 Task: Look for products in the category "Deodrant & Shave" from Giovanni only.
Action: Mouse pressed left at (307, 134)
Screenshot: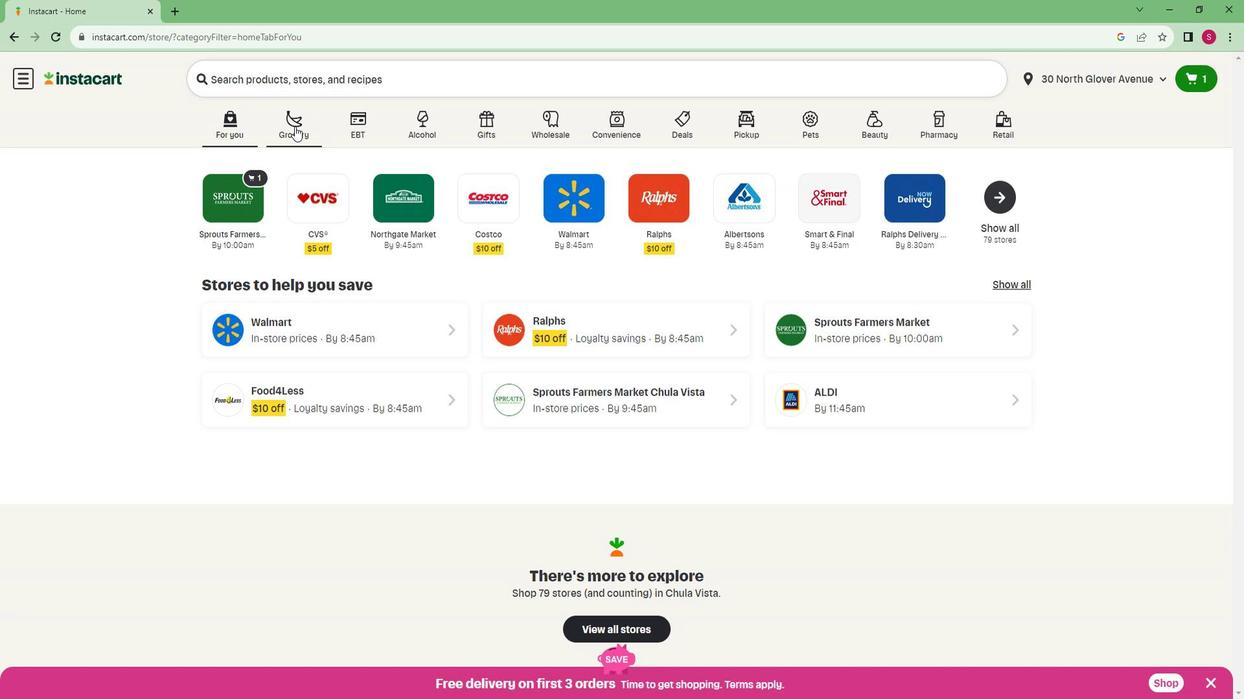 
Action: Mouse moved to (270, 377)
Screenshot: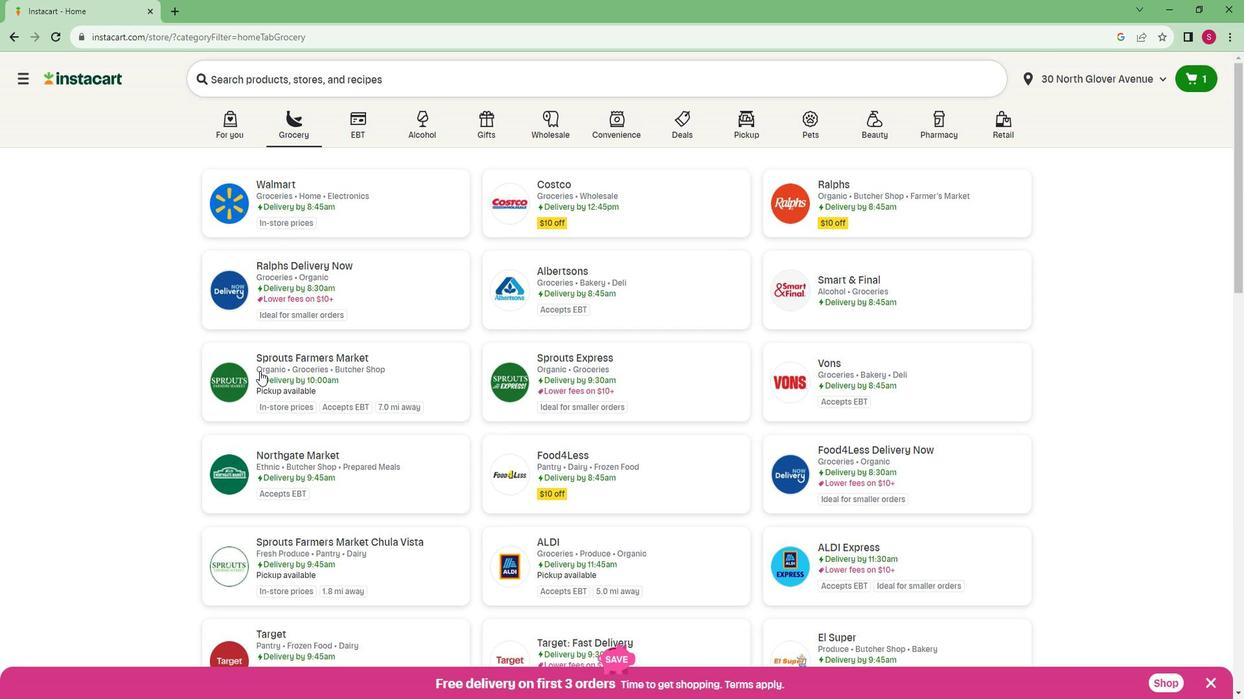 
Action: Mouse pressed left at (270, 377)
Screenshot: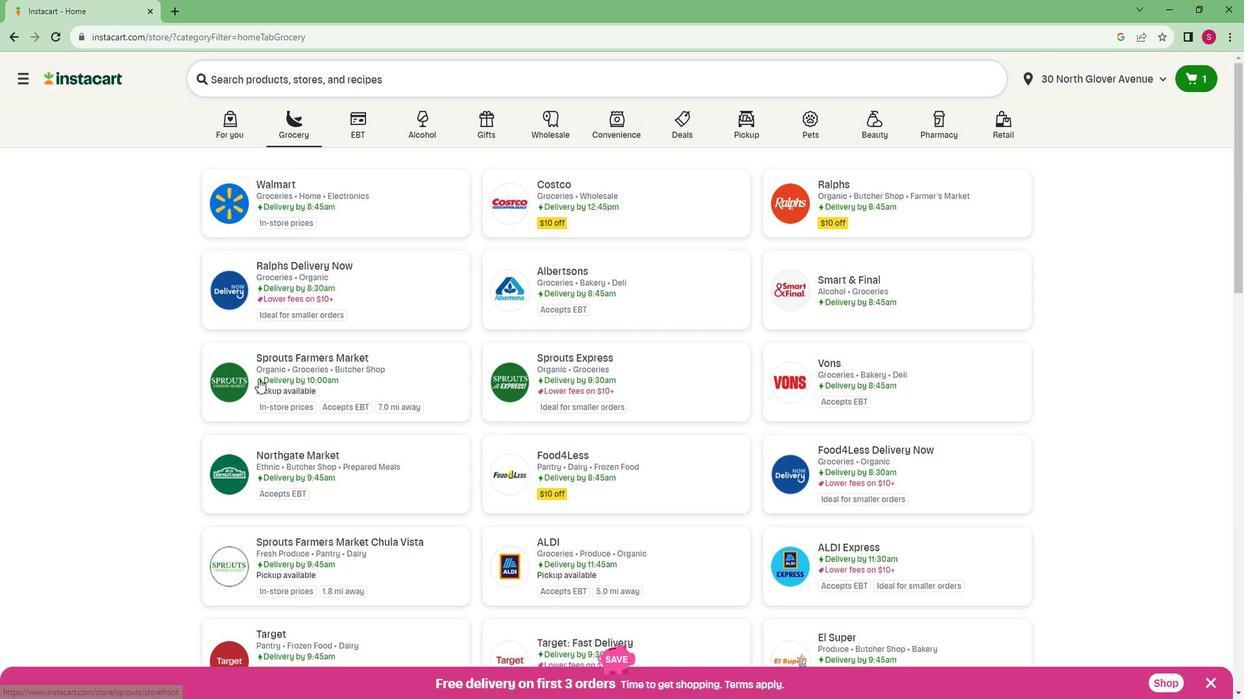 
Action: Mouse moved to (76, 494)
Screenshot: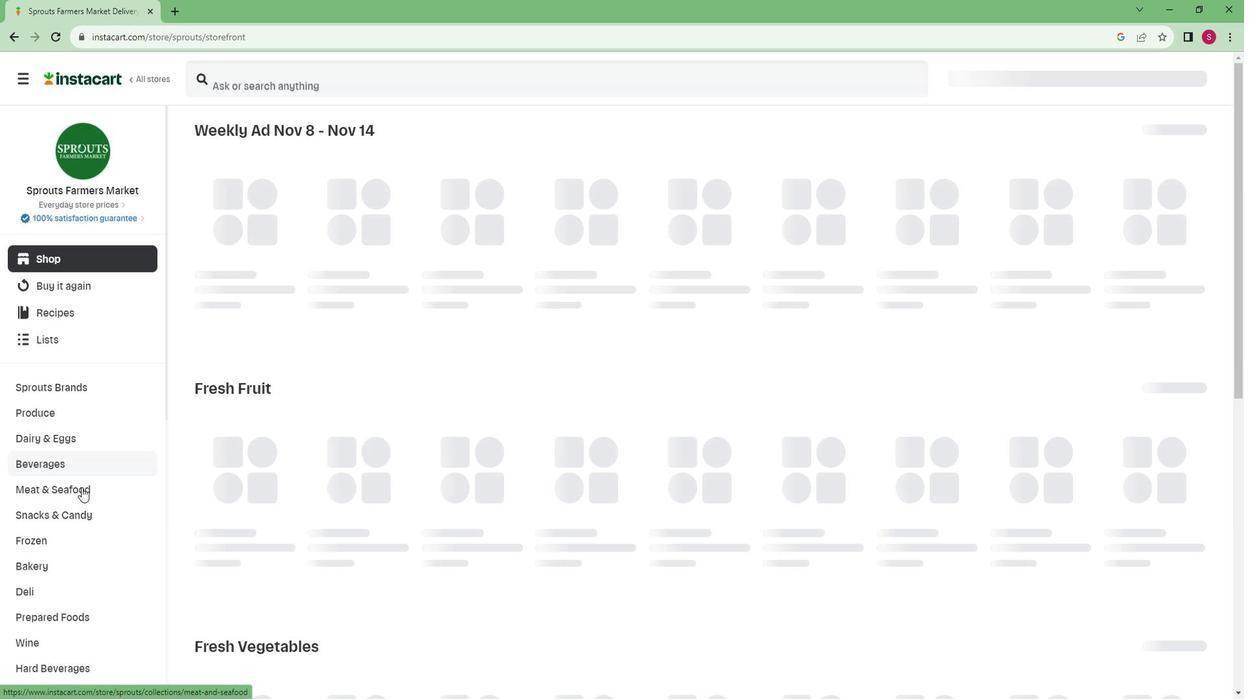 
Action: Mouse scrolled (76, 493) with delta (0, 0)
Screenshot: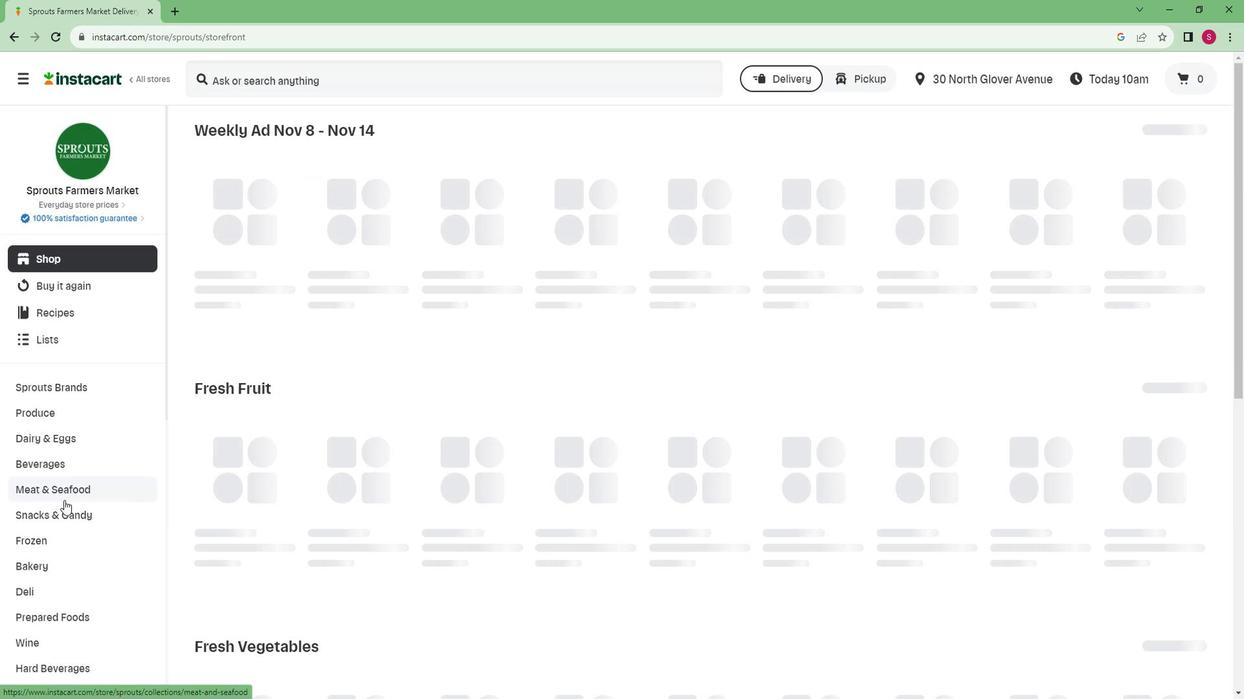 
Action: Mouse scrolled (76, 493) with delta (0, 0)
Screenshot: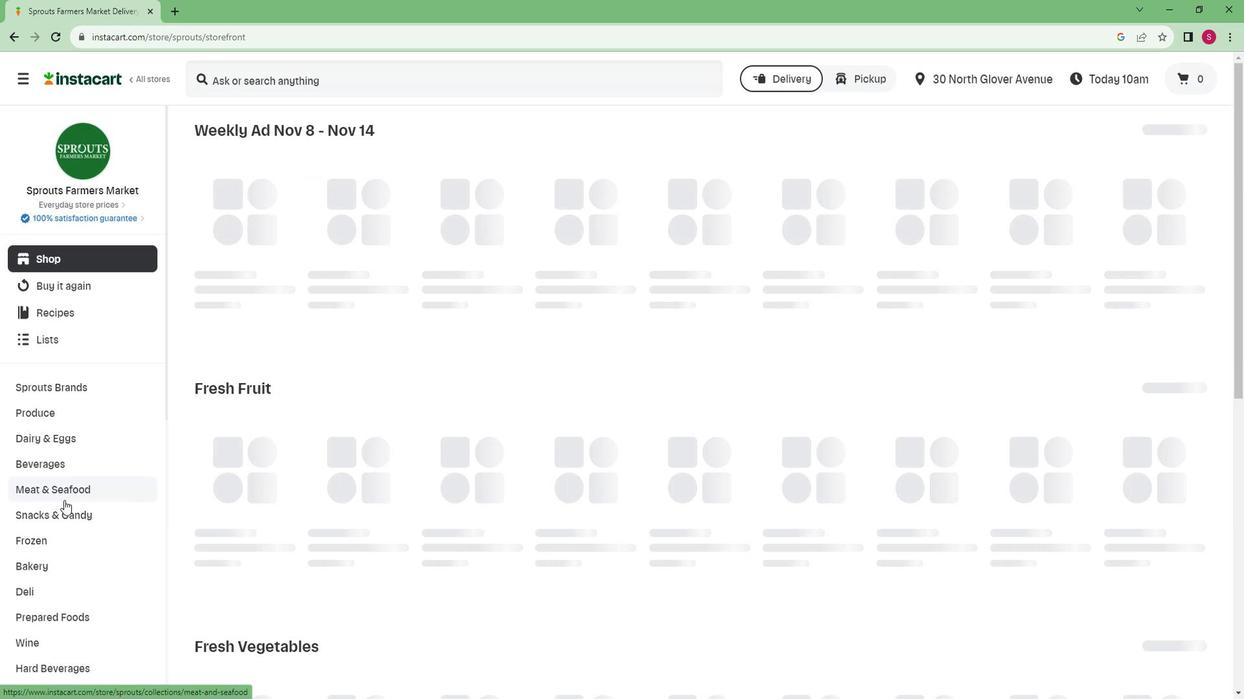 
Action: Mouse scrolled (76, 493) with delta (0, 0)
Screenshot: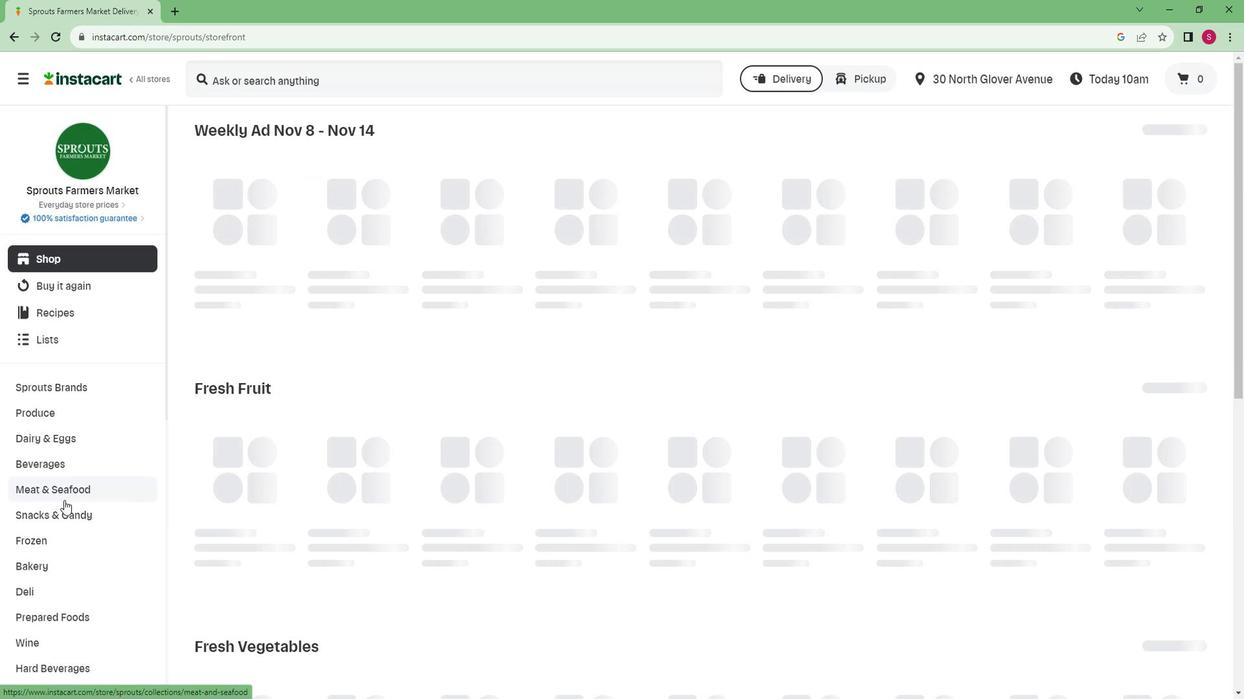 
Action: Mouse scrolled (76, 493) with delta (0, 0)
Screenshot: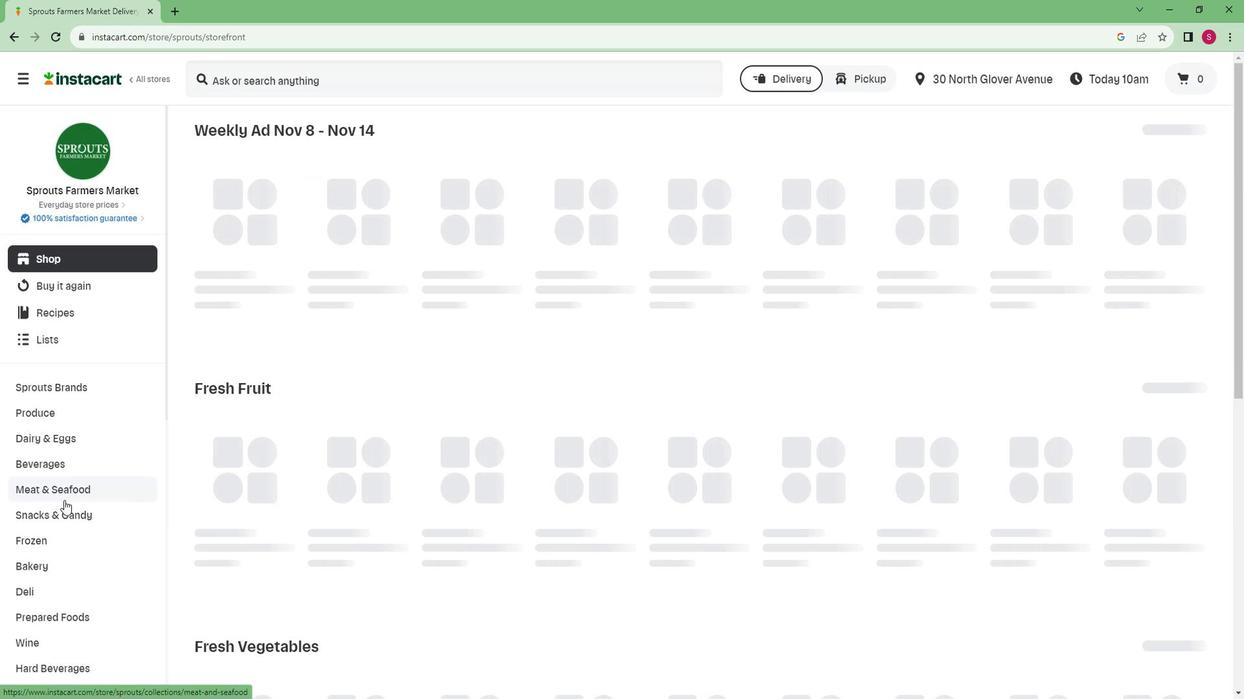 
Action: Mouse scrolled (76, 493) with delta (0, 0)
Screenshot: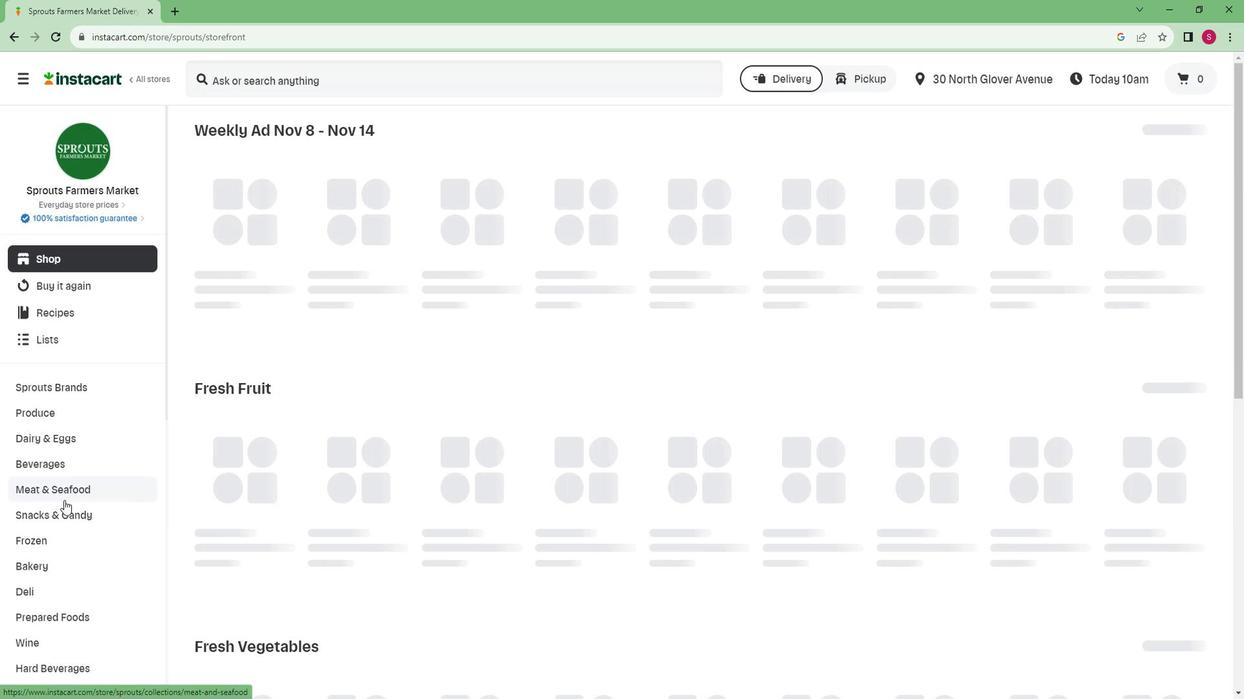 
Action: Mouse scrolled (76, 493) with delta (0, 0)
Screenshot: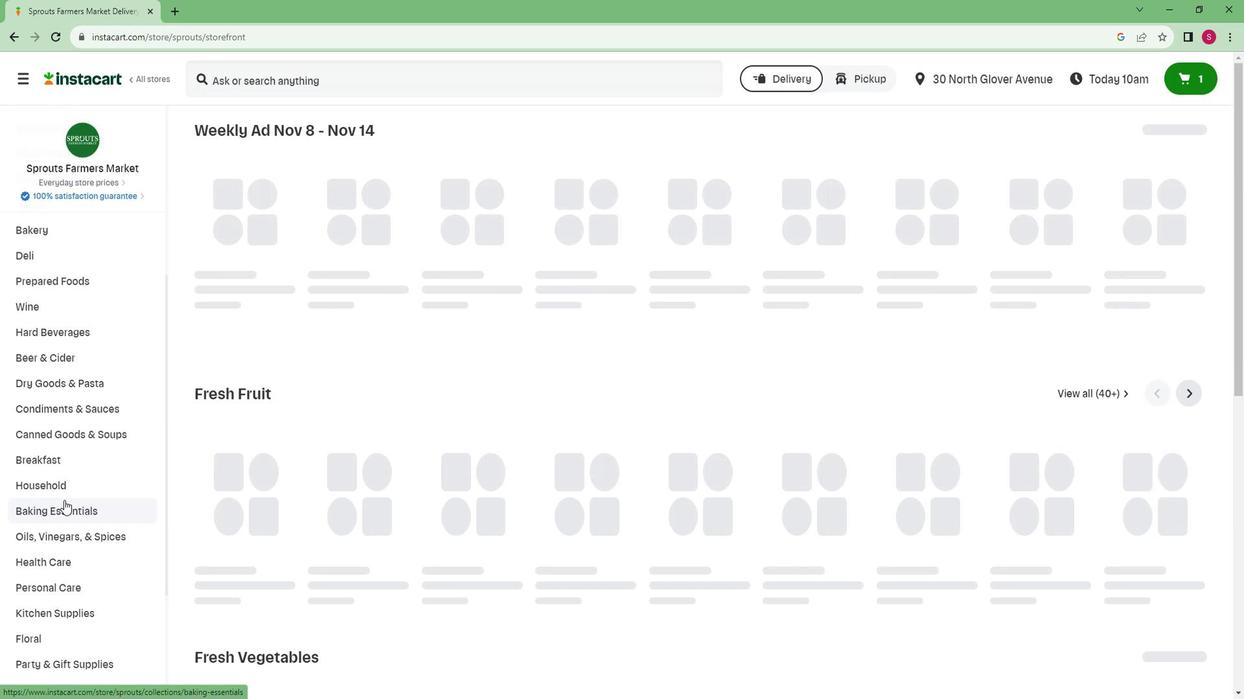
Action: Mouse scrolled (76, 493) with delta (0, 0)
Screenshot: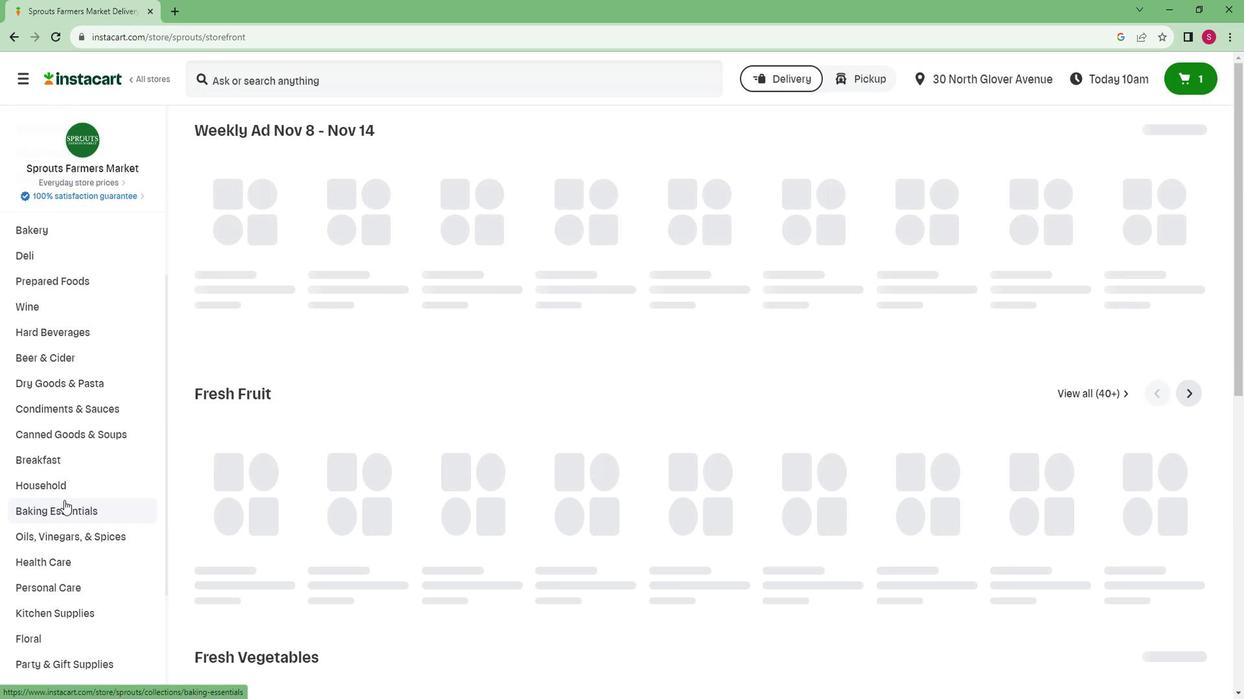 
Action: Mouse scrolled (76, 493) with delta (0, 0)
Screenshot: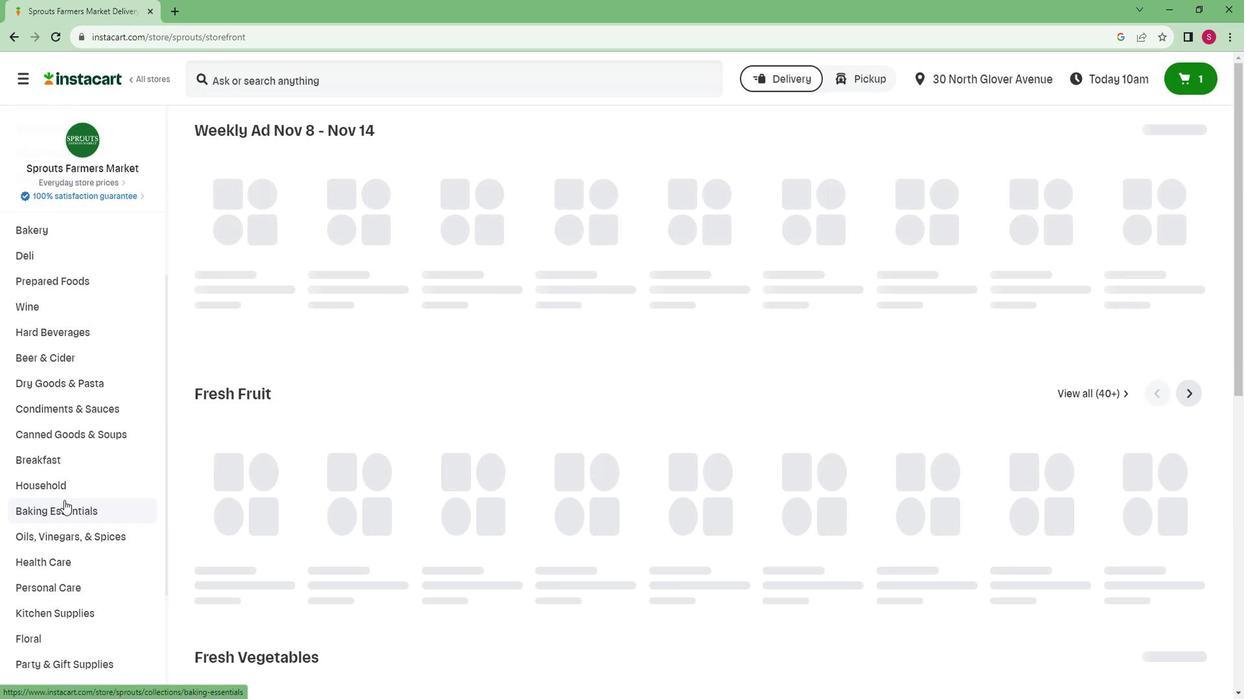 
Action: Mouse scrolled (76, 493) with delta (0, 0)
Screenshot: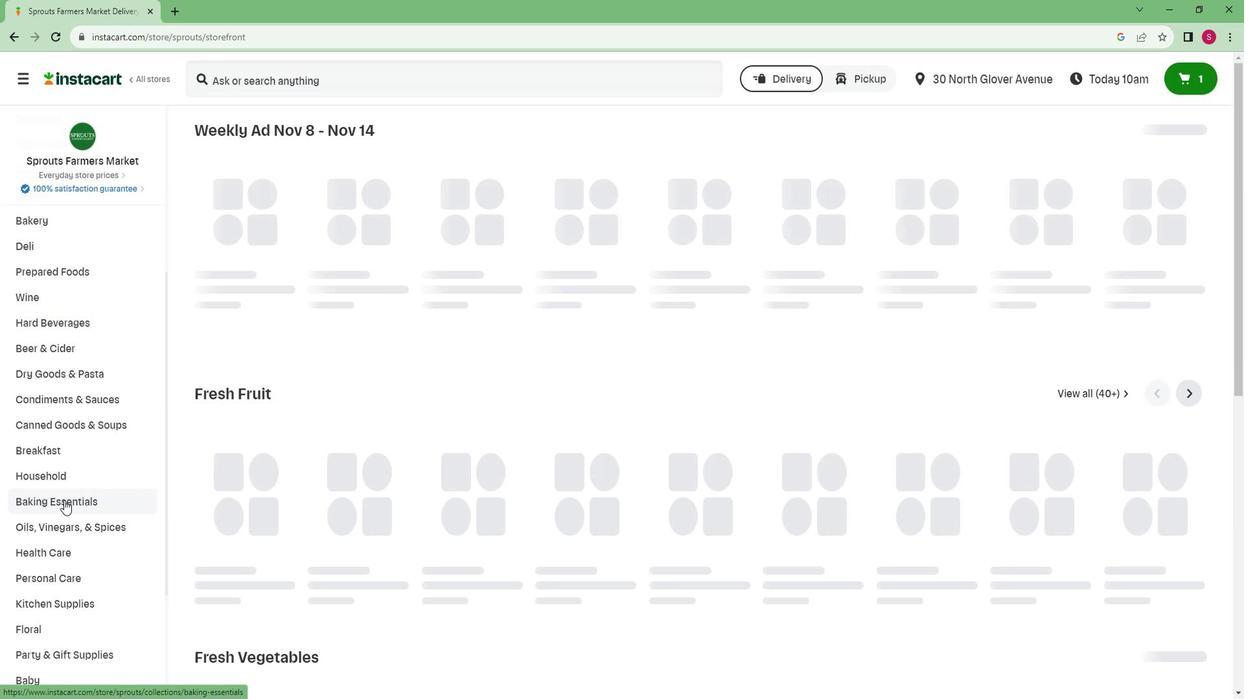 
Action: Mouse scrolled (76, 493) with delta (0, 0)
Screenshot: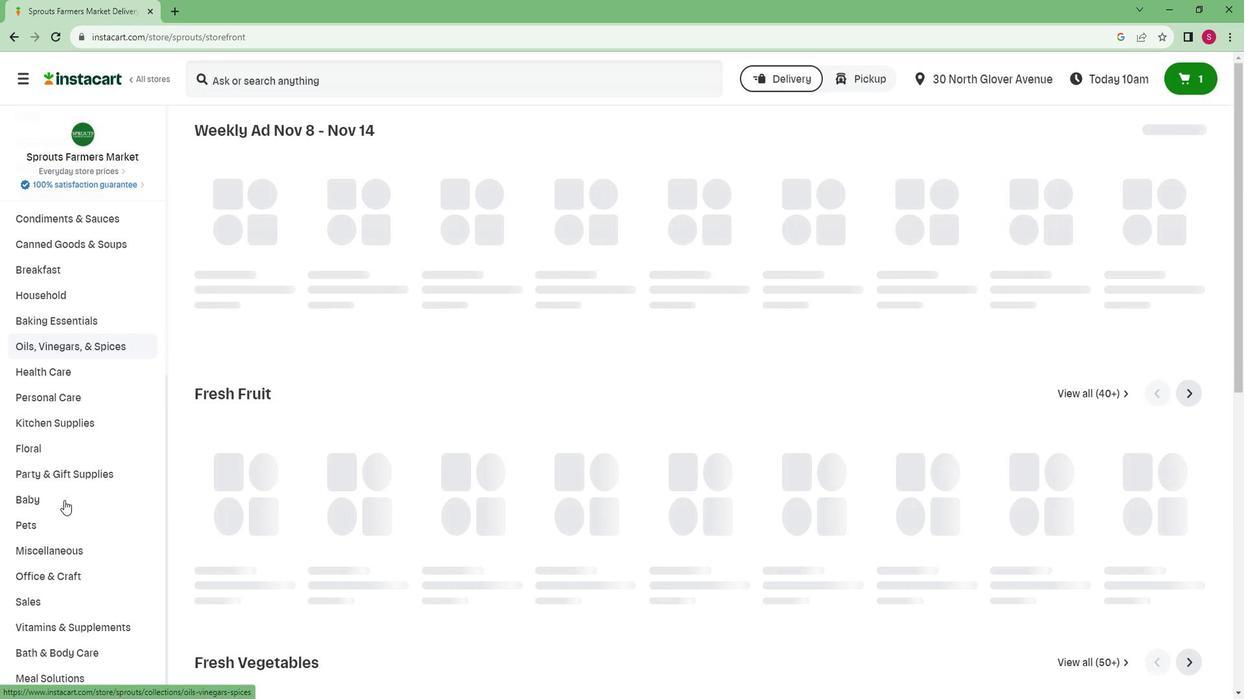 
Action: Mouse scrolled (76, 493) with delta (0, 0)
Screenshot: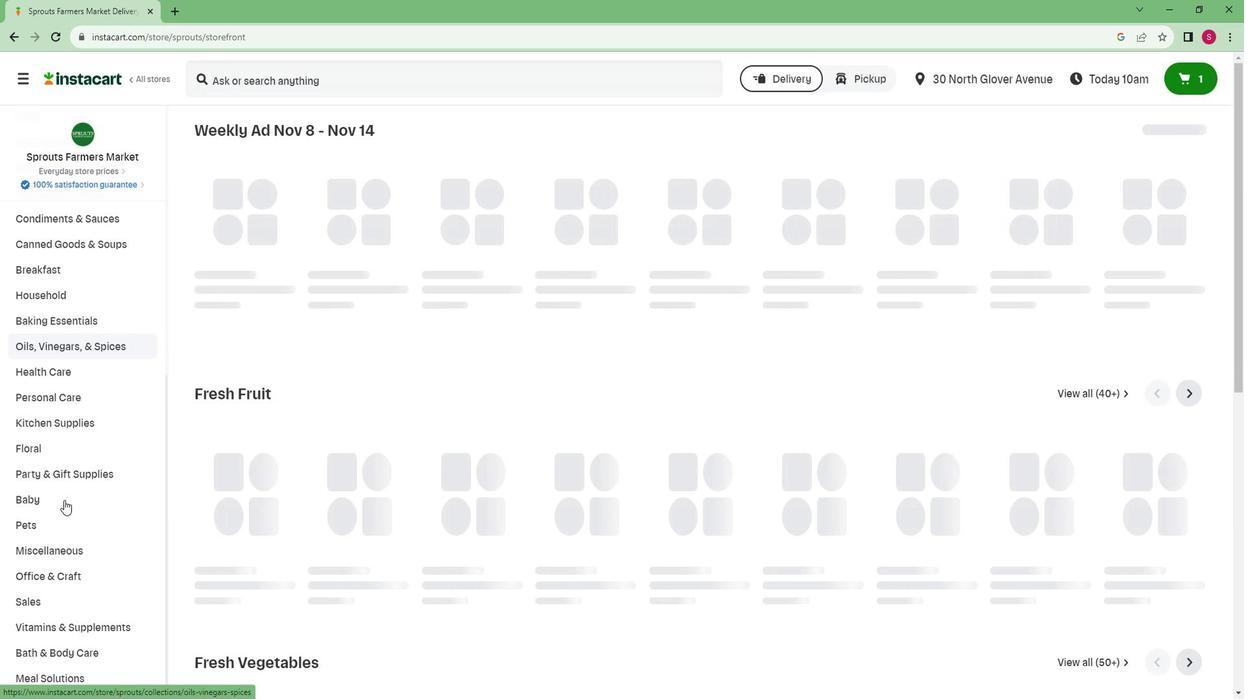 
Action: Mouse scrolled (76, 493) with delta (0, 0)
Screenshot: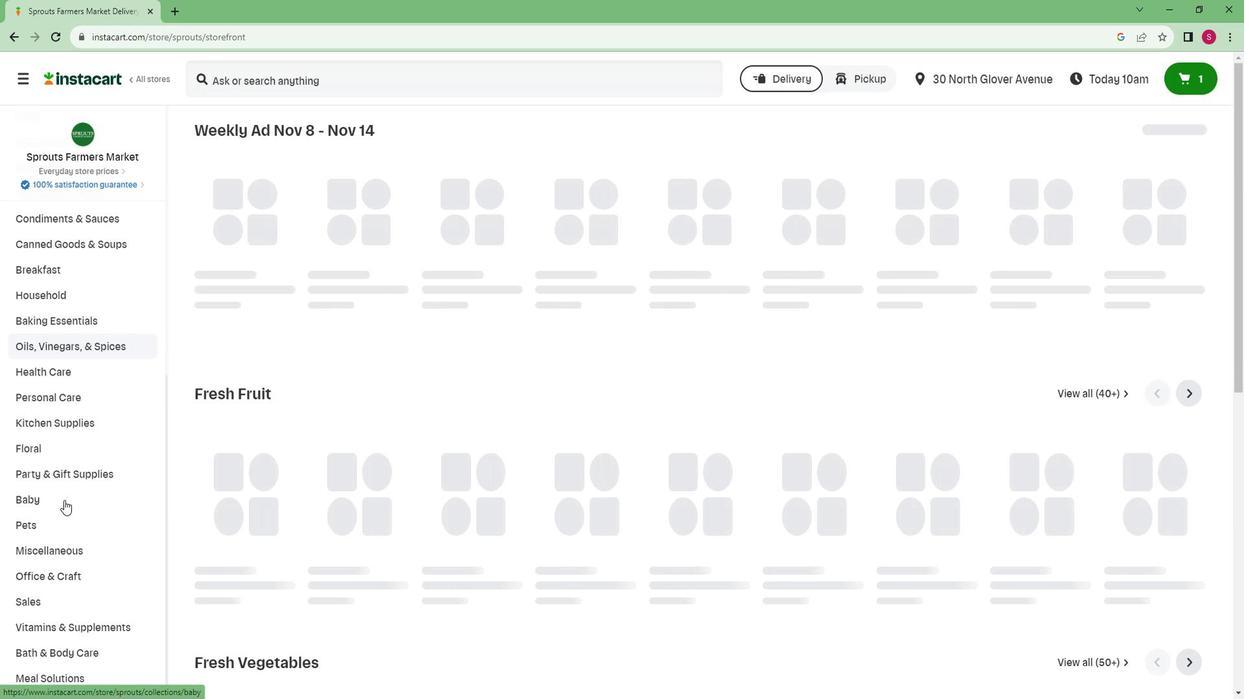 
Action: Mouse moved to (49, 635)
Screenshot: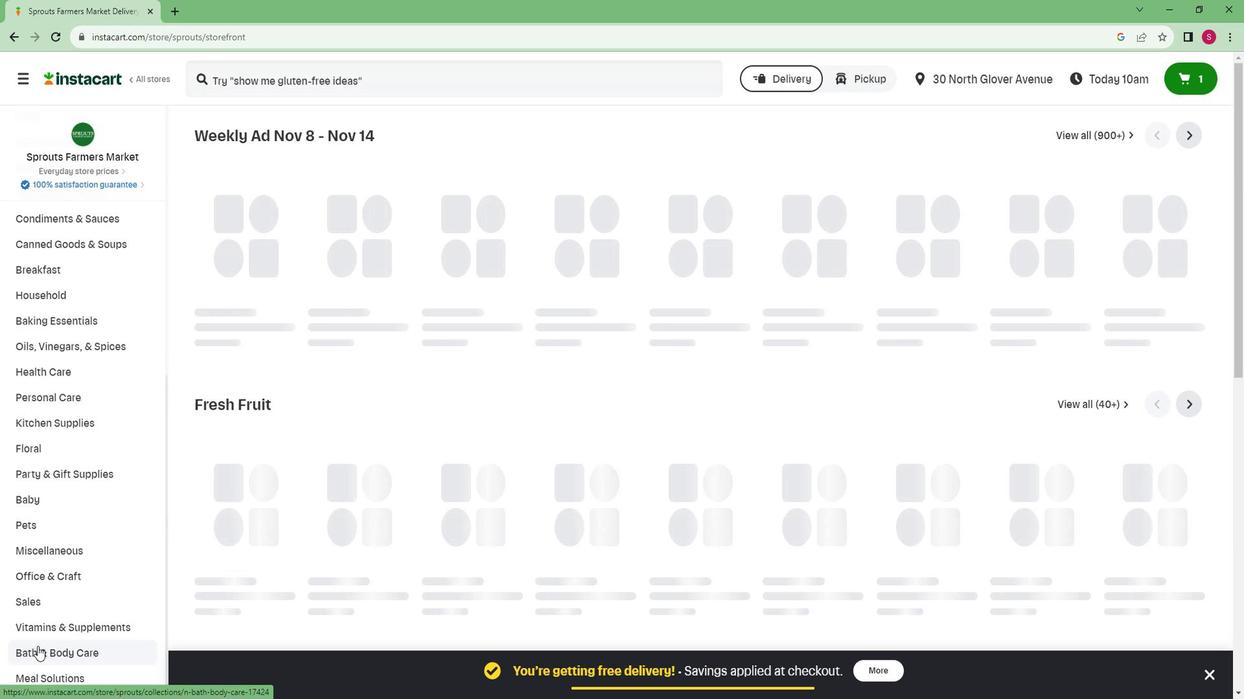 
Action: Mouse pressed left at (49, 635)
Screenshot: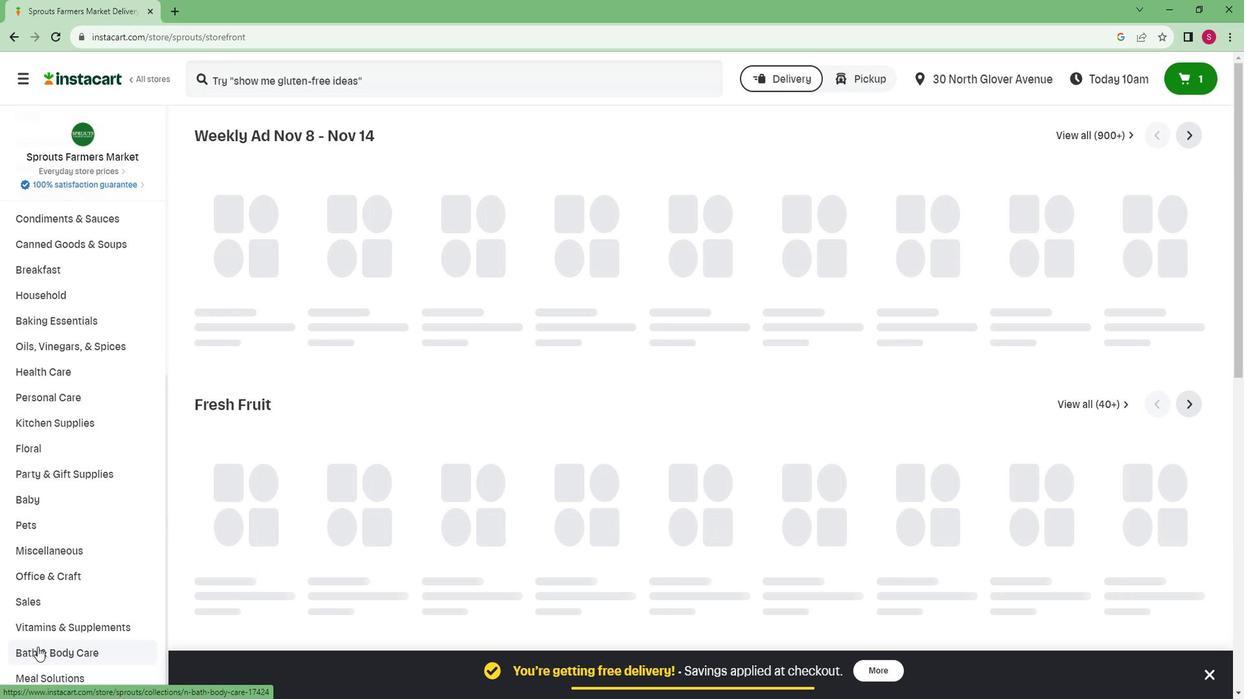 
Action: Mouse moved to (924, 325)
Screenshot: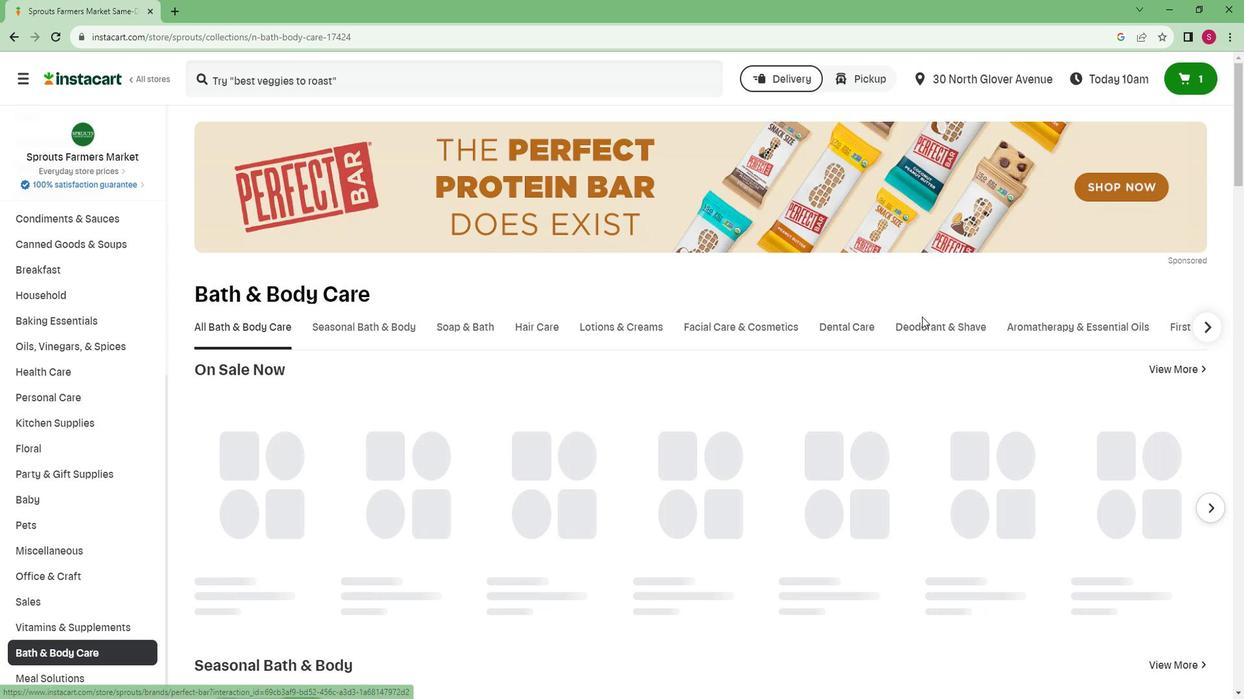 
Action: Mouse pressed left at (924, 325)
Screenshot: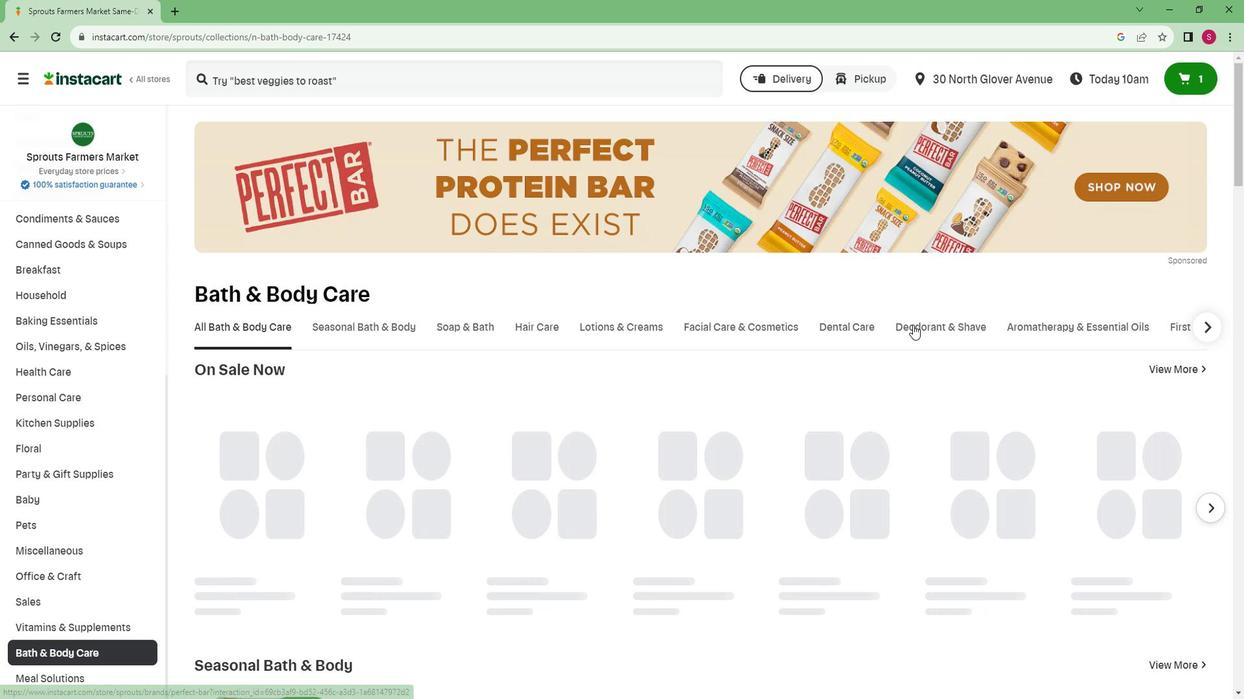 
Action: Mouse moved to (298, 222)
Screenshot: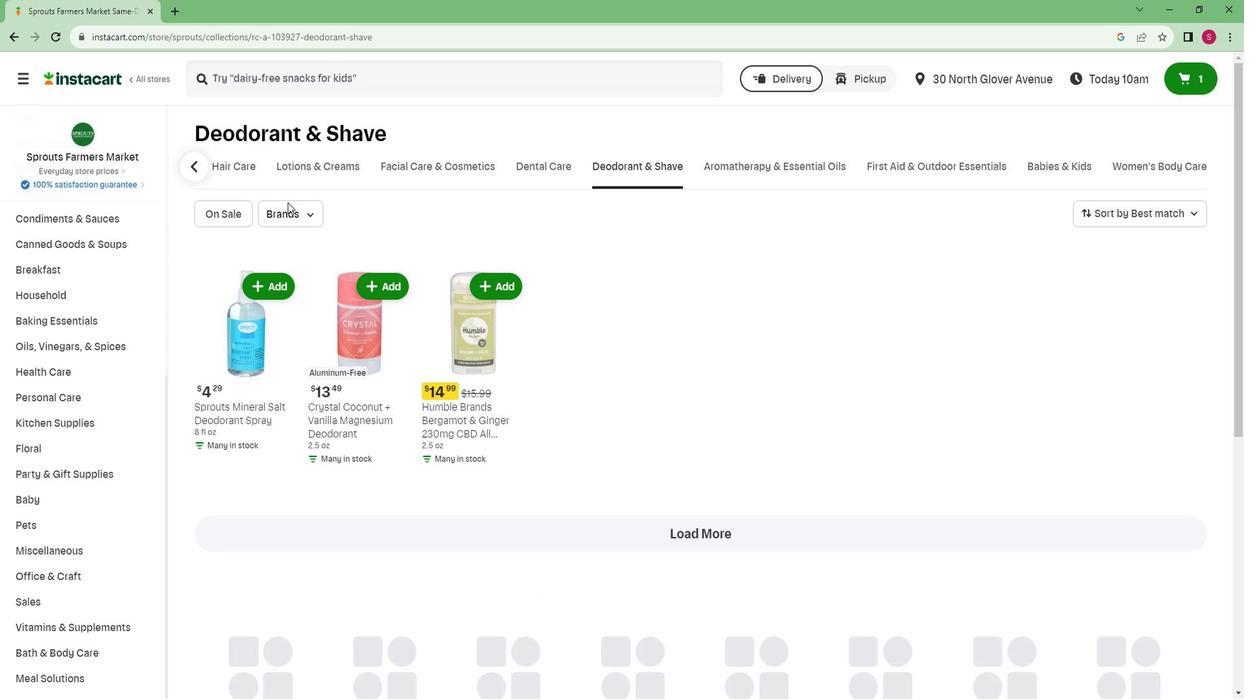 
Action: Mouse pressed left at (298, 222)
Screenshot: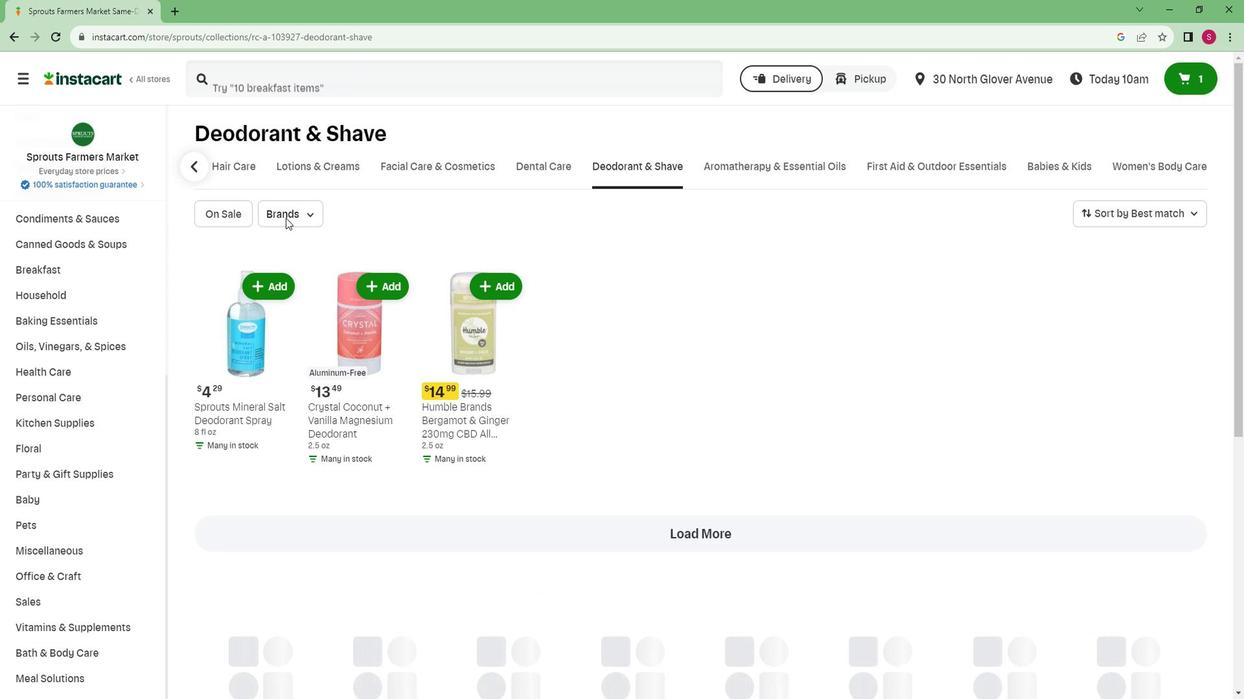
Action: Mouse moved to (310, 304)
Screenshot: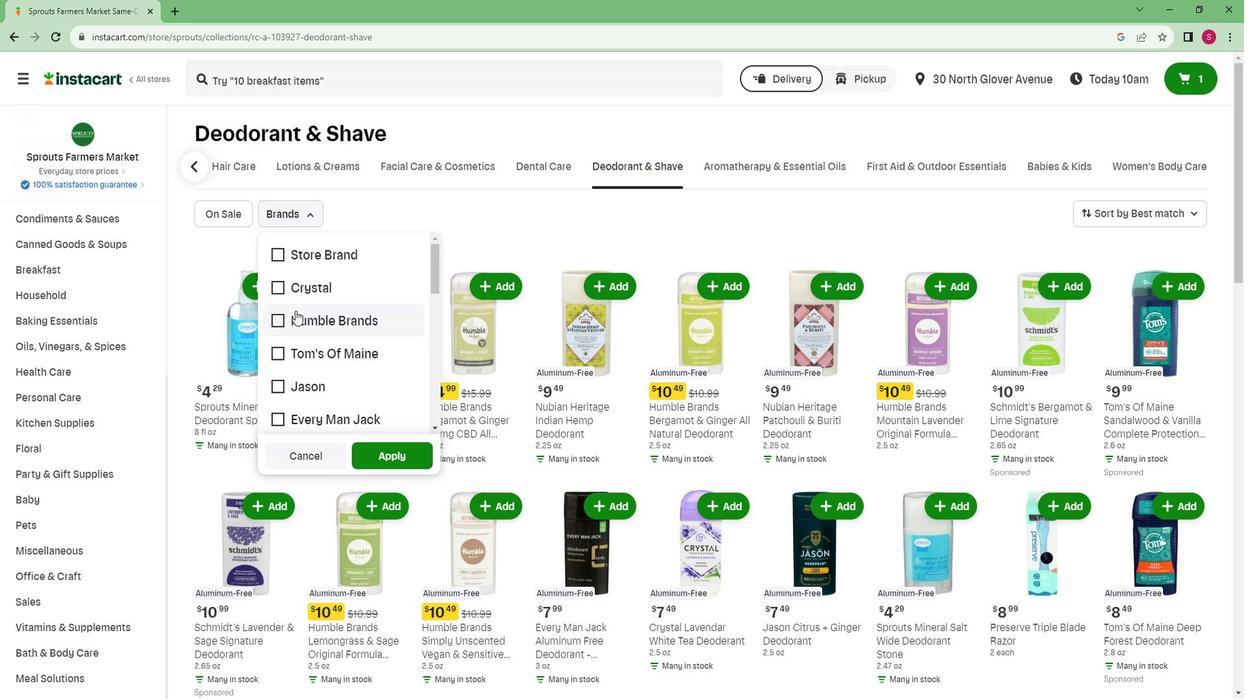 
Action: Mouse scrolled (310, 303) with delta (0, 0)
Screenshot: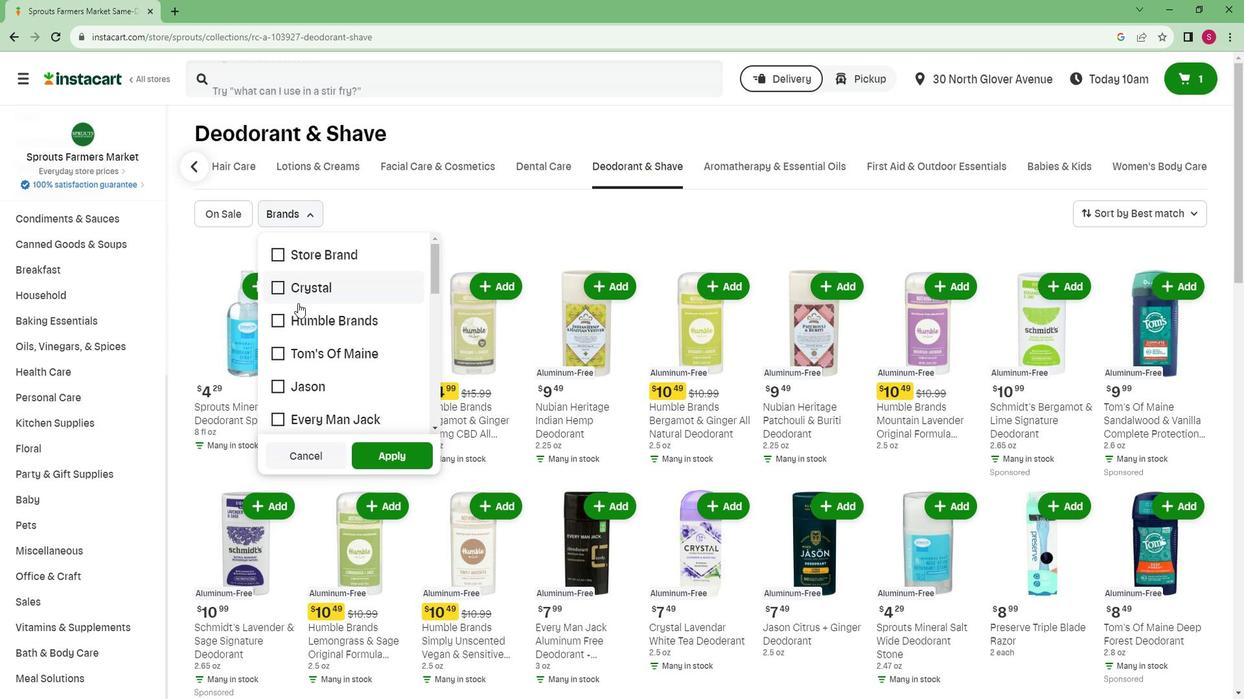 
Action: Mouse scrolled (310, 303) with delta (0, 0)
Screenshot: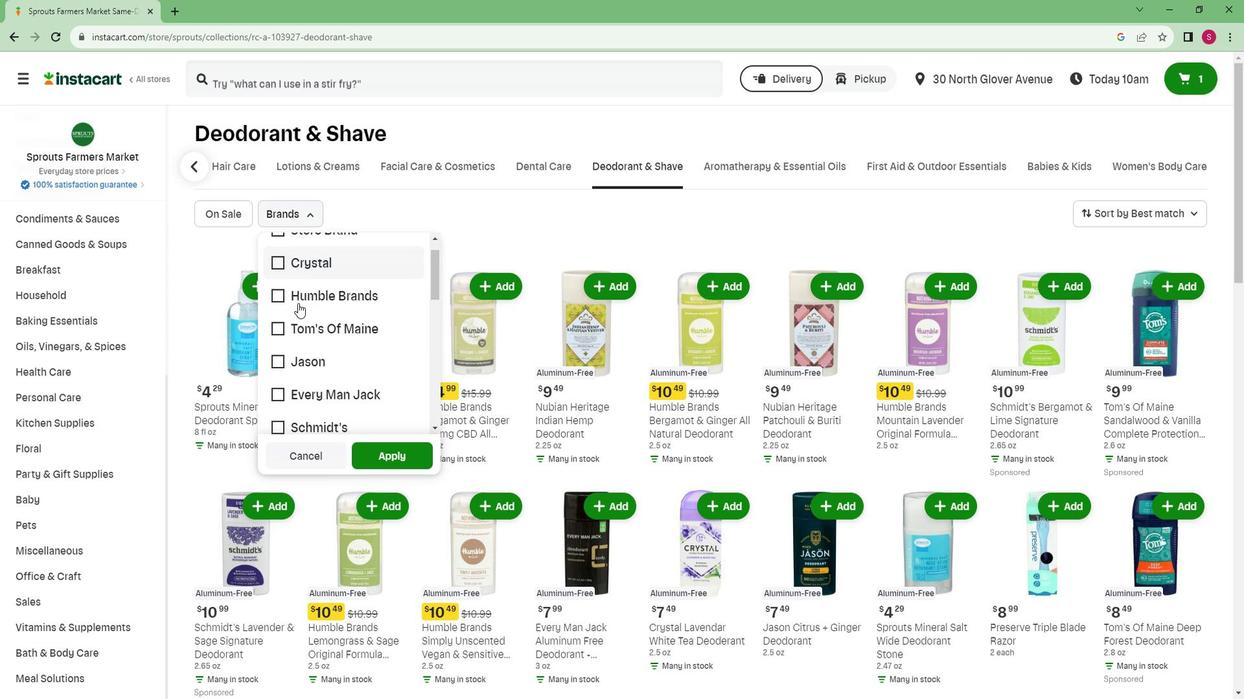 
Action: Mouse scrolled (310, 303) with delta (0, 0)
Screenshot: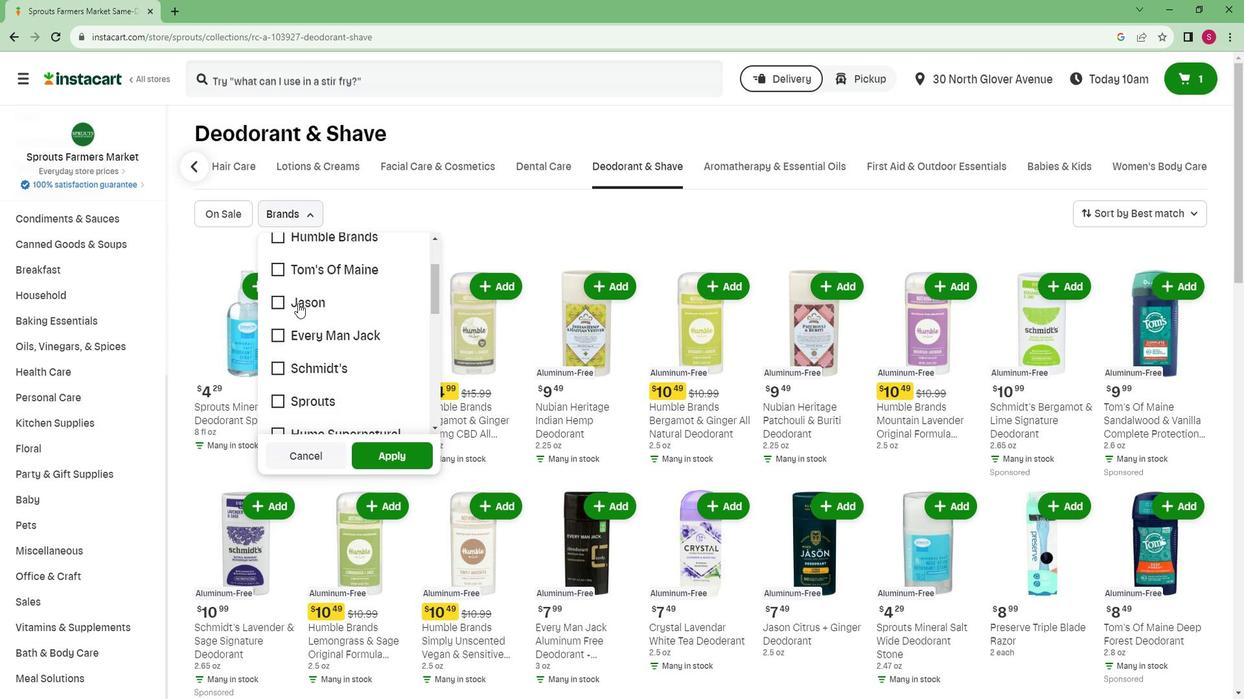 
Action: Mouse scrolled (310, 303) with delta (0, 0)
Screenshot: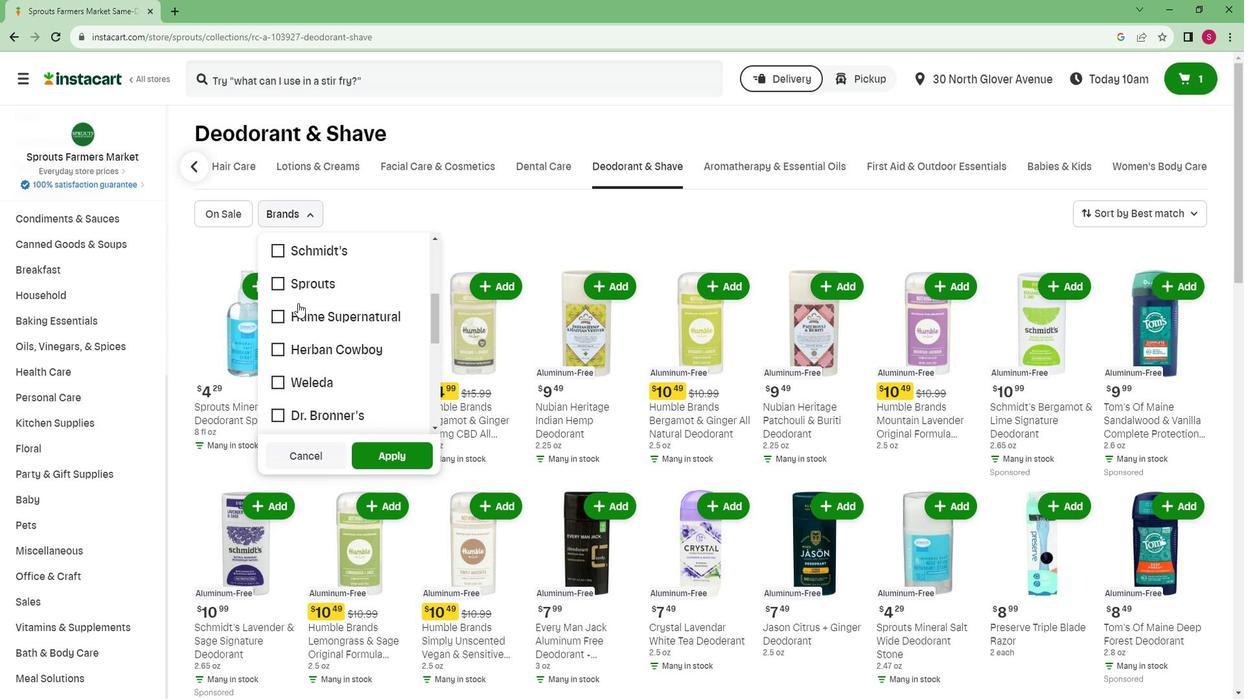 
Action: Mouse scrolled (310, 303) with delta (0, 0)
Screenshot: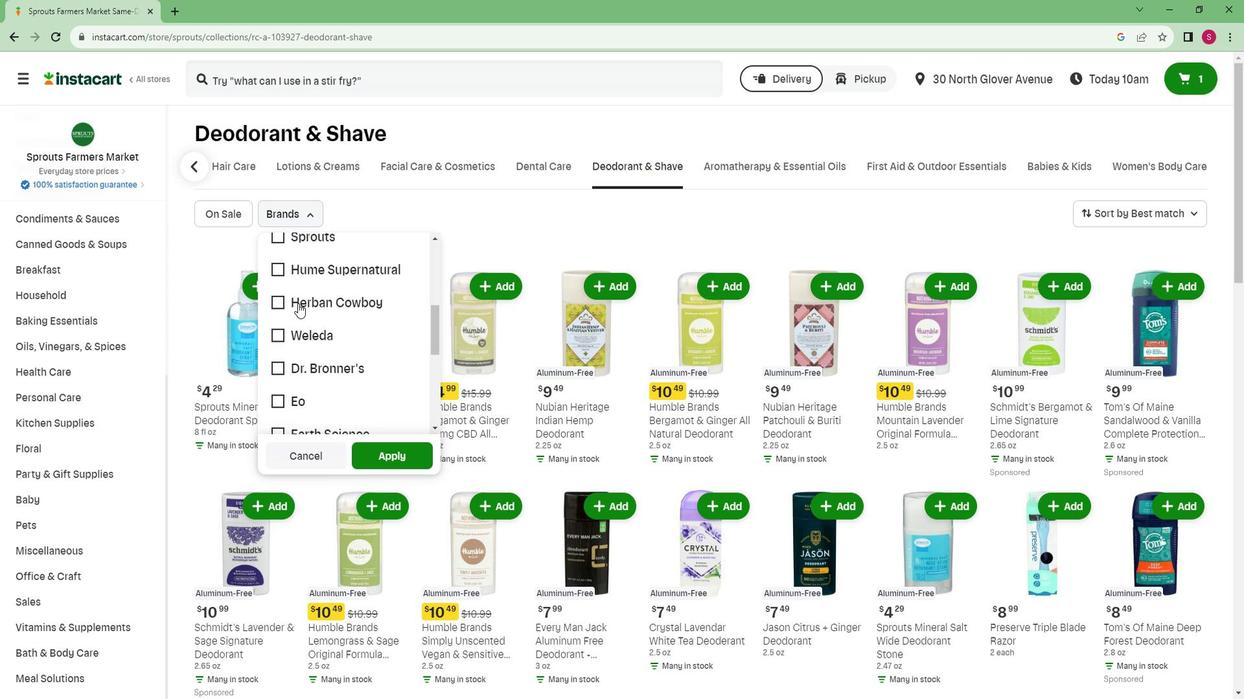 
Action: Mouse scrolled (310, 303) with delta (0, 0)
Screenshot: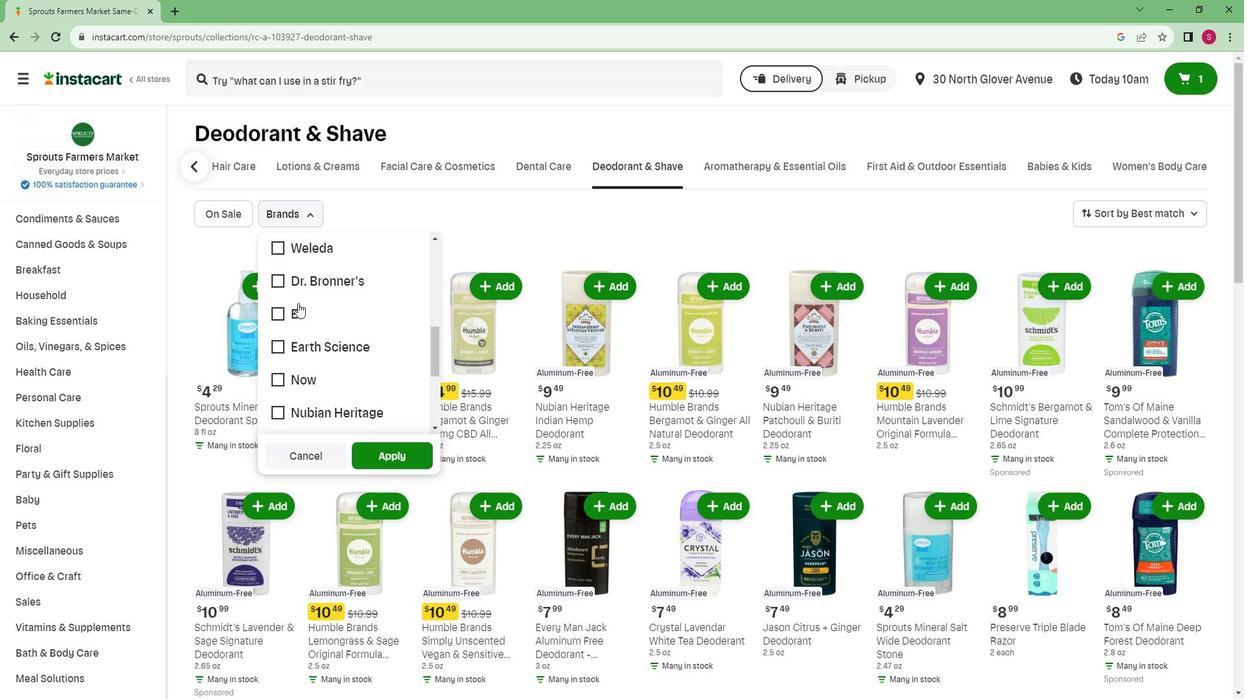 
Action: Mouse scrolled (310, 303) with delta (0, 0)
Screenshot: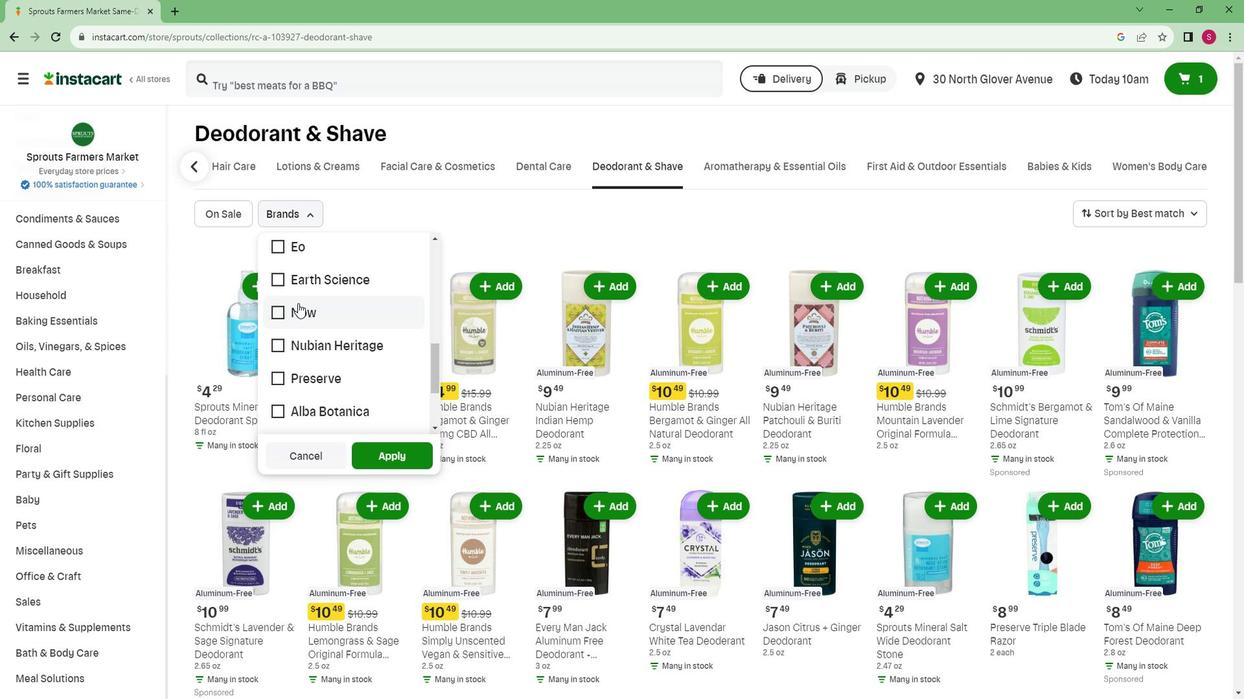 
Action: Mouse scrolled (310, 303) with delta (0, 0)
Screenshot: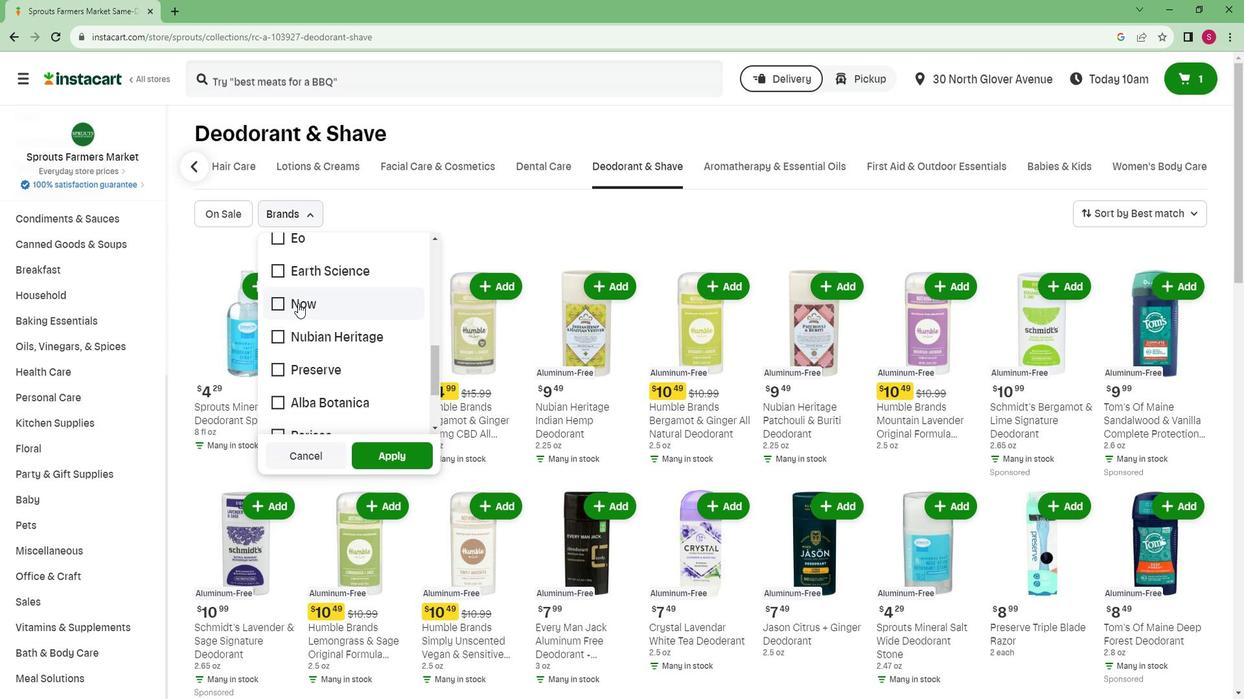 
Action: Mouse scrolled (310, 303) with delta (0, 0)
Screenshot: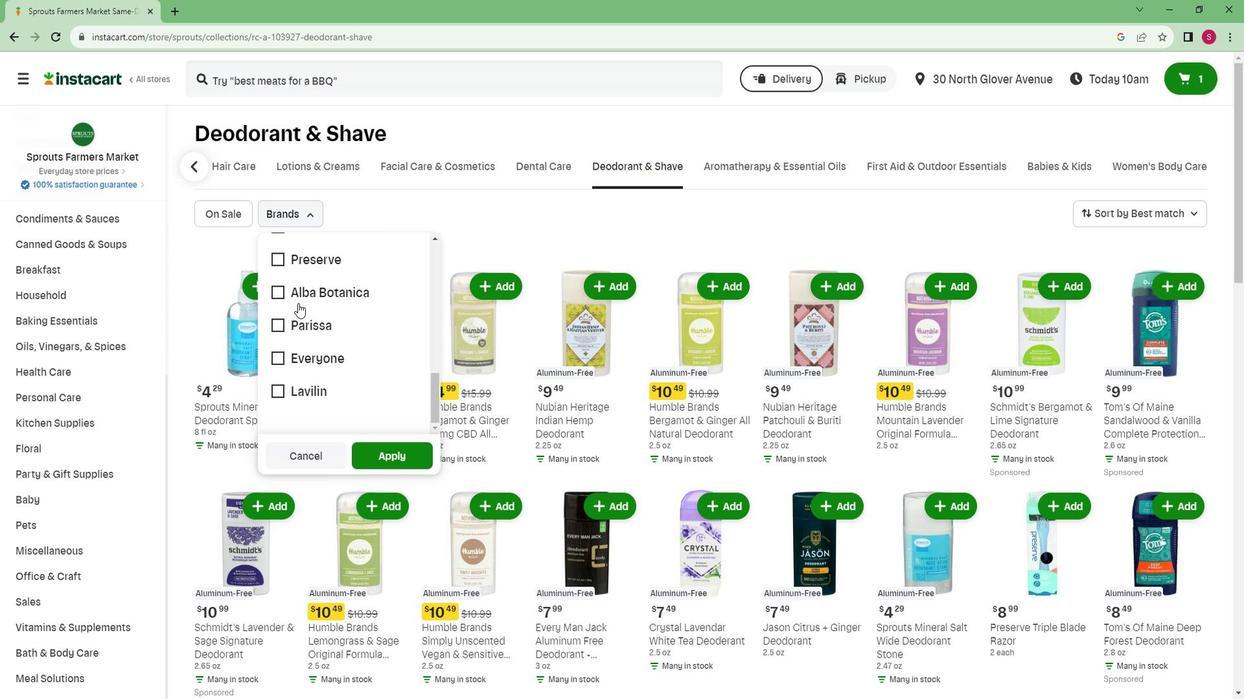 
